 Task: Change the education to show.
Action: Mouse moved to (685, 74)
Screenshot: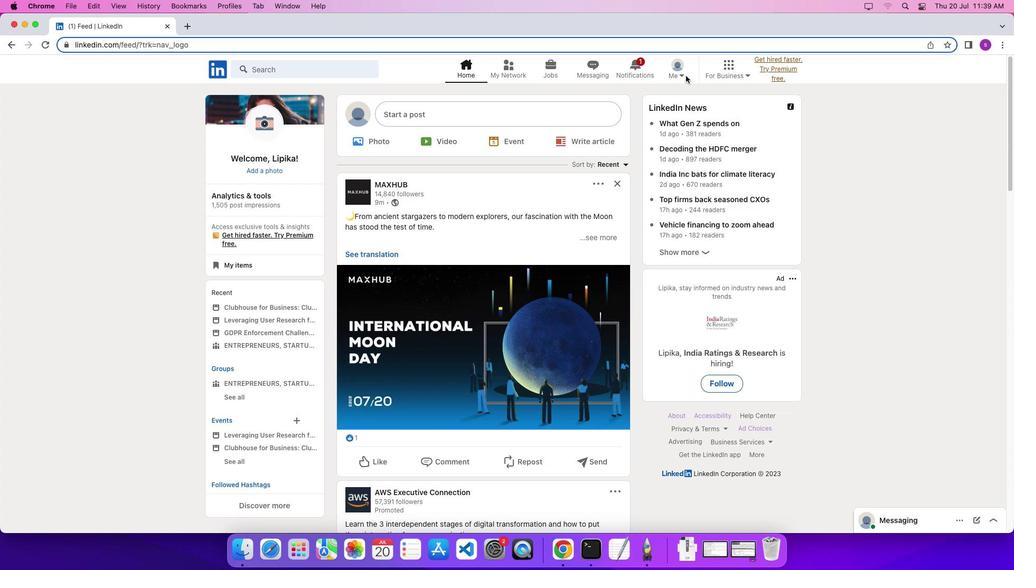 
Action: Mouse pressed left at (685, 74)
Screenshot: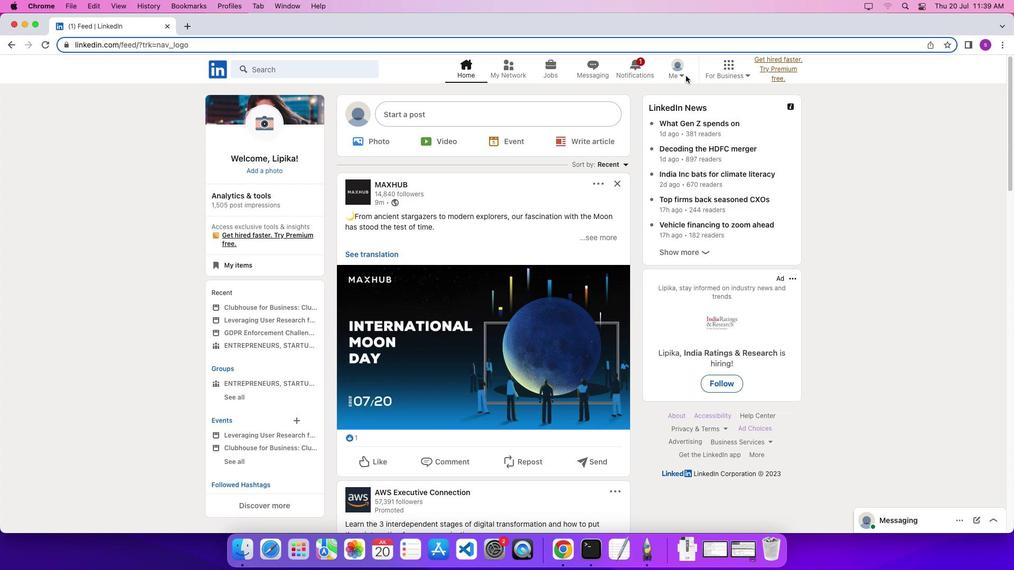 
Action: Mouse moved to (679, 71)
Screenshot: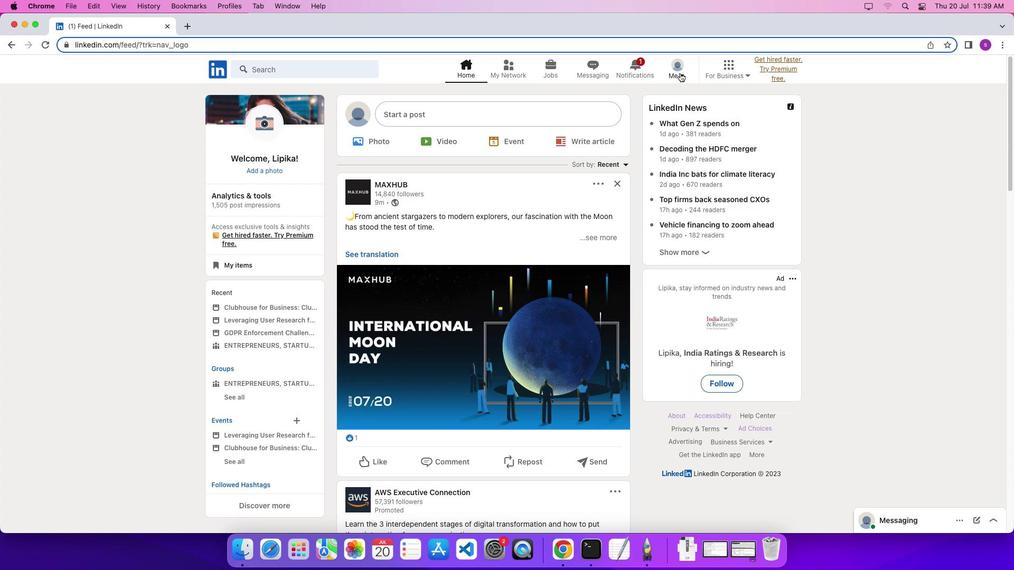 
Action: Mouse pressed left at (679, 71)
Screenshot: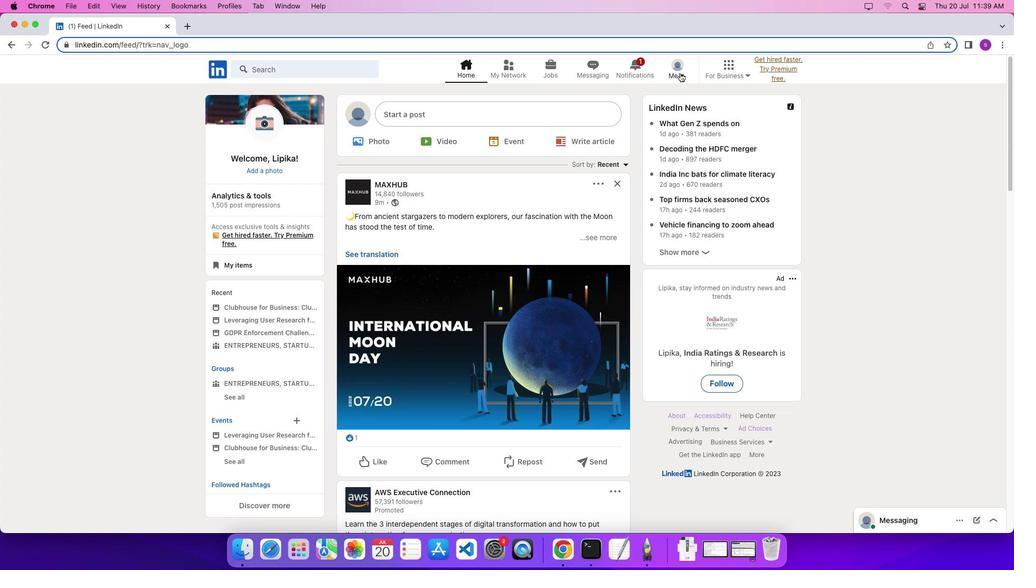 
Action: Mouse moved to (622, 181)
Screenshot: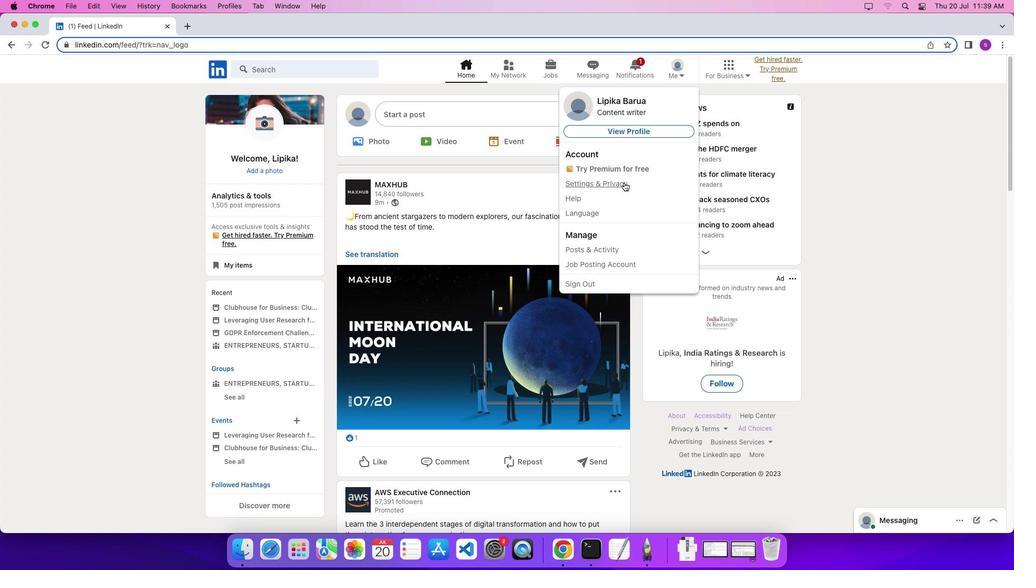
Action: Mouse pressed left at (622, 181)
Screenshot: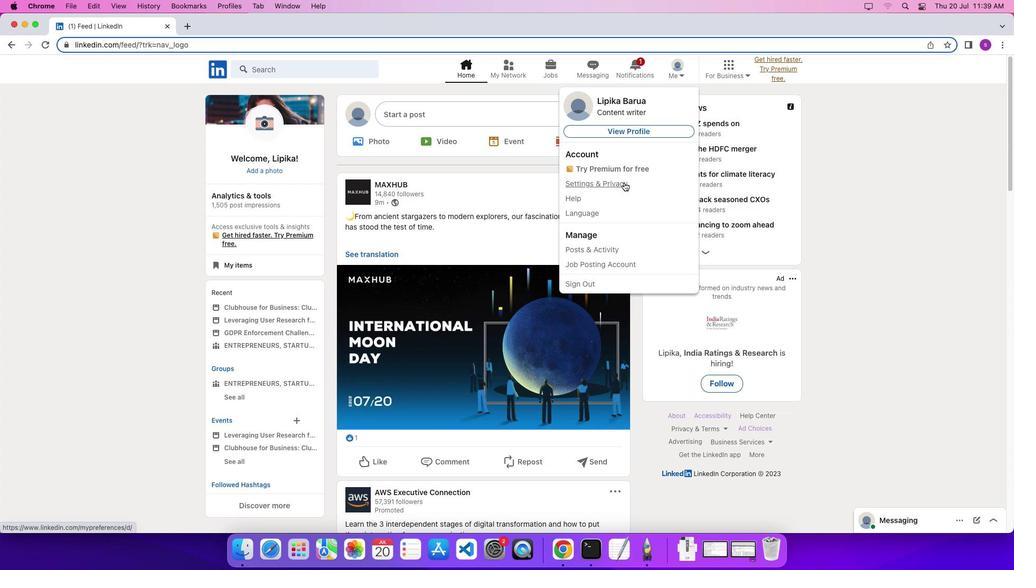 
Action: Mouse moved to (20, 221)
Screenshot: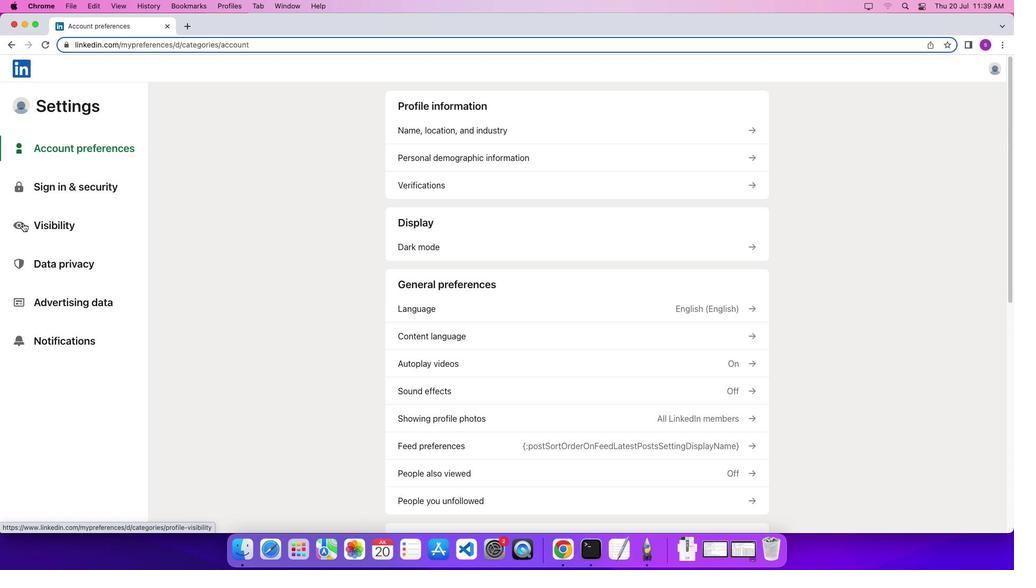 
Action: Mouse pressed left at (20, 221)
Screenshot: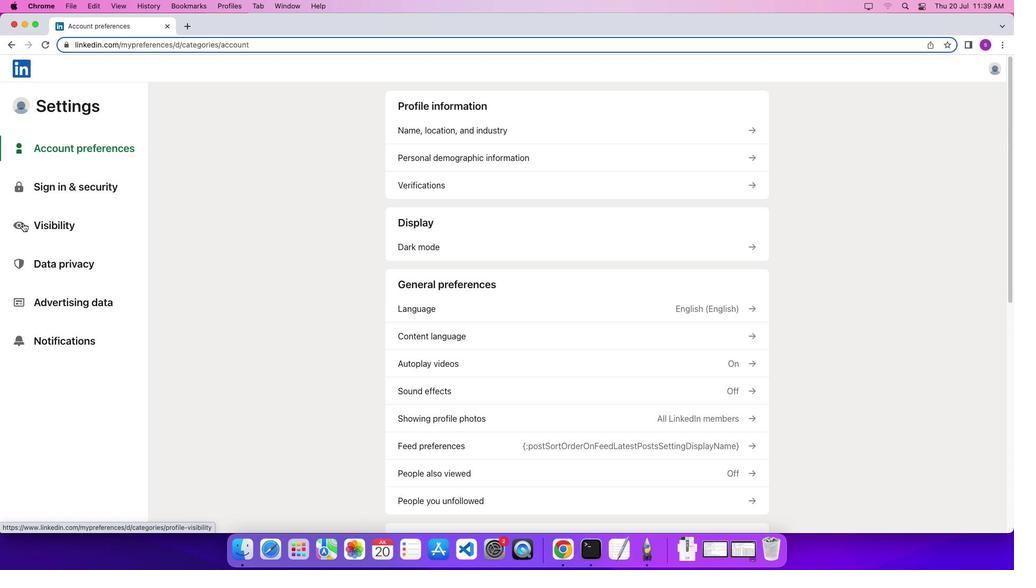 
Action: Mouse moved to (21, 222)
Screenshot: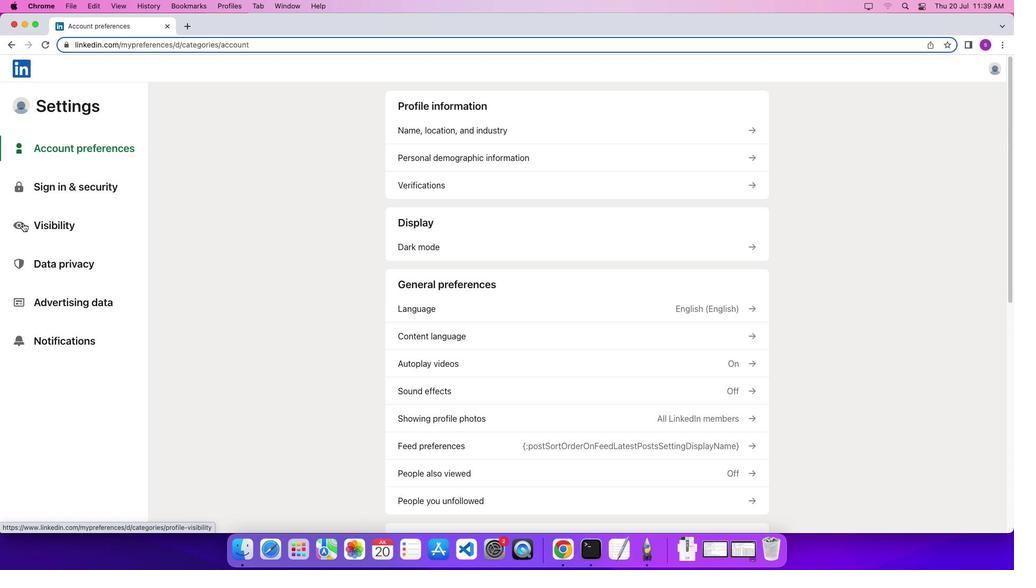 
Action: Mouse pressed left at (21, 222)
Screenshot: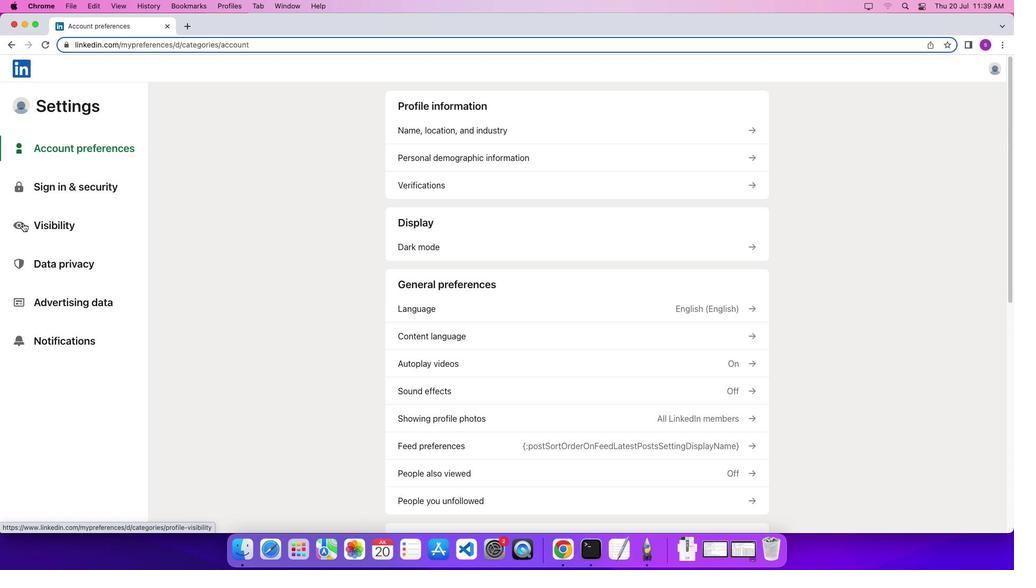 
Action: Mouse moved to (458, 152)
Screenshot: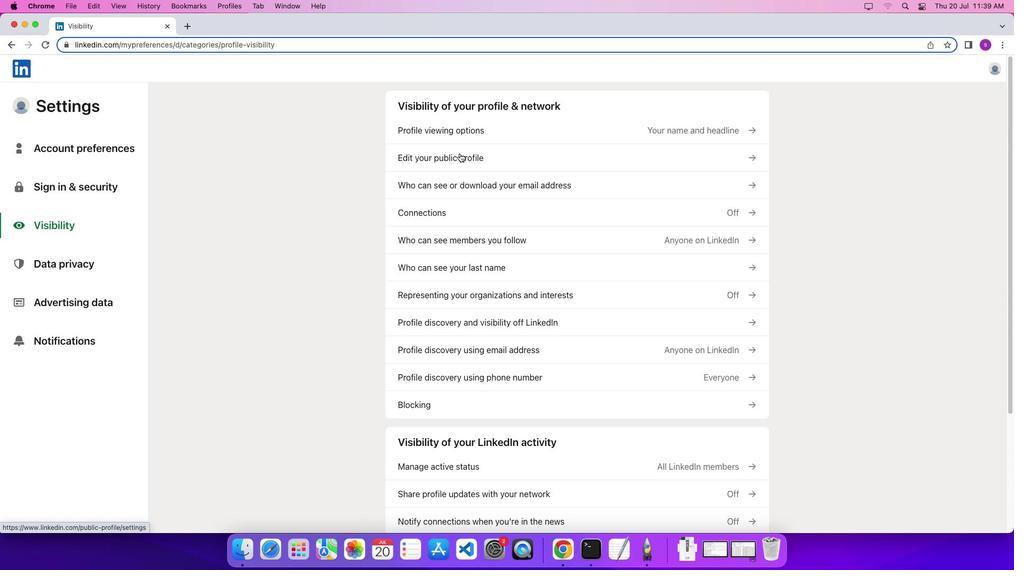 
Action: Mouse pressed left at (458, 152)
Screenshot: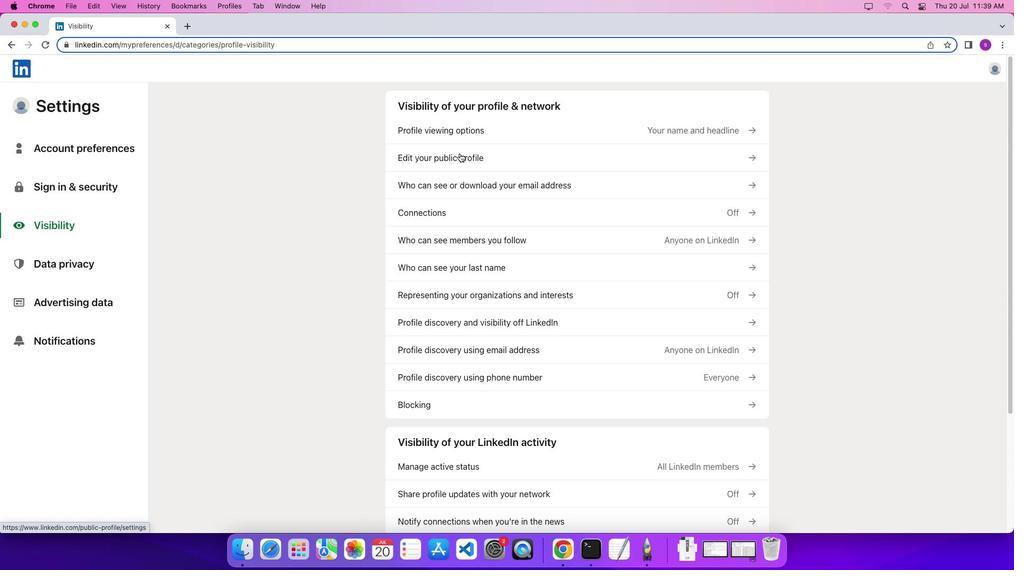 
Action: Mouse moved to (527, 312)
Screenshot: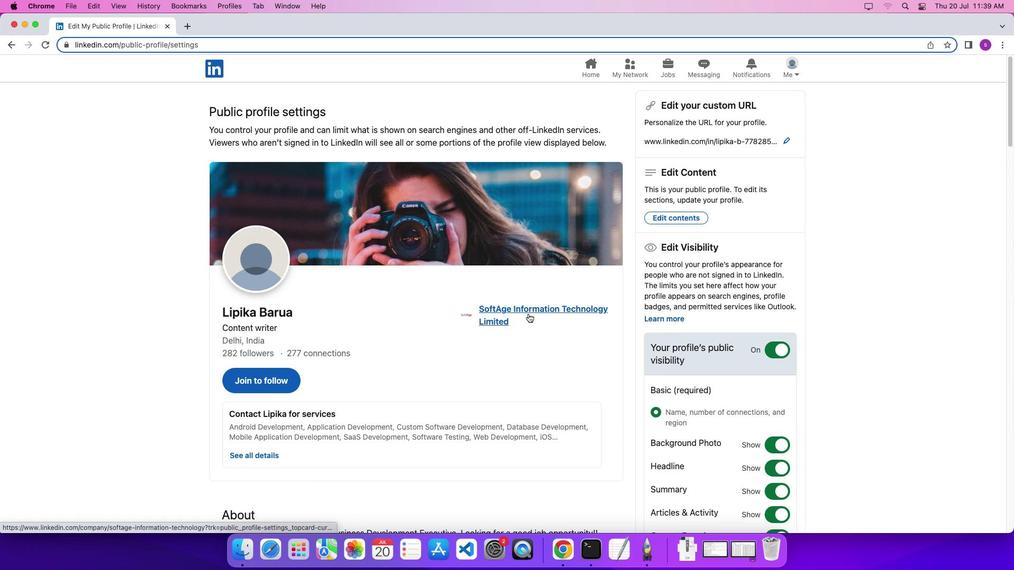 
Action: Mouse scrolled (527, 312) with delta (-1, -1)
Screenshot: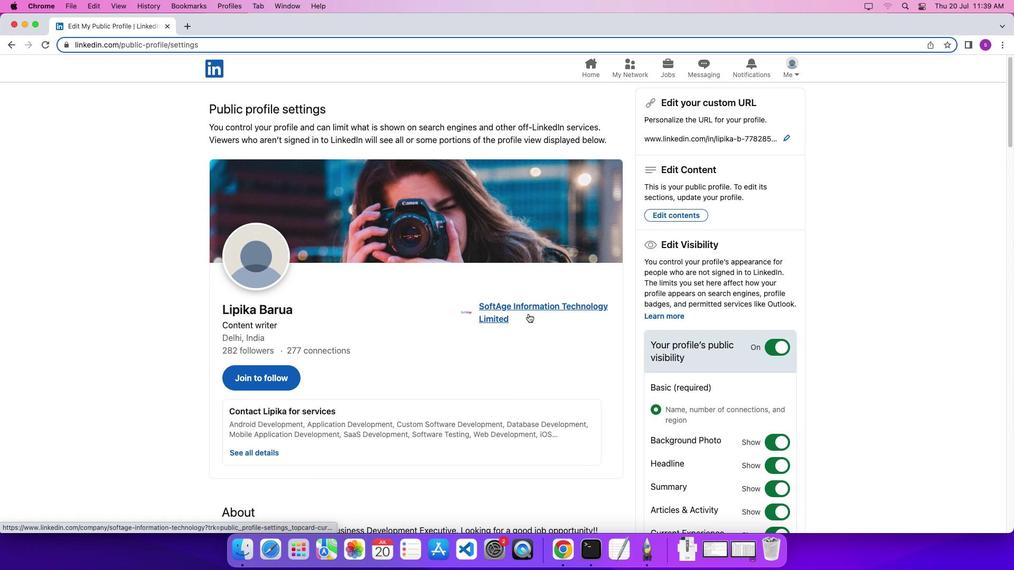 
Action: Mouse scrolled (527, 312) with delta (-1, -1)
Screenshot: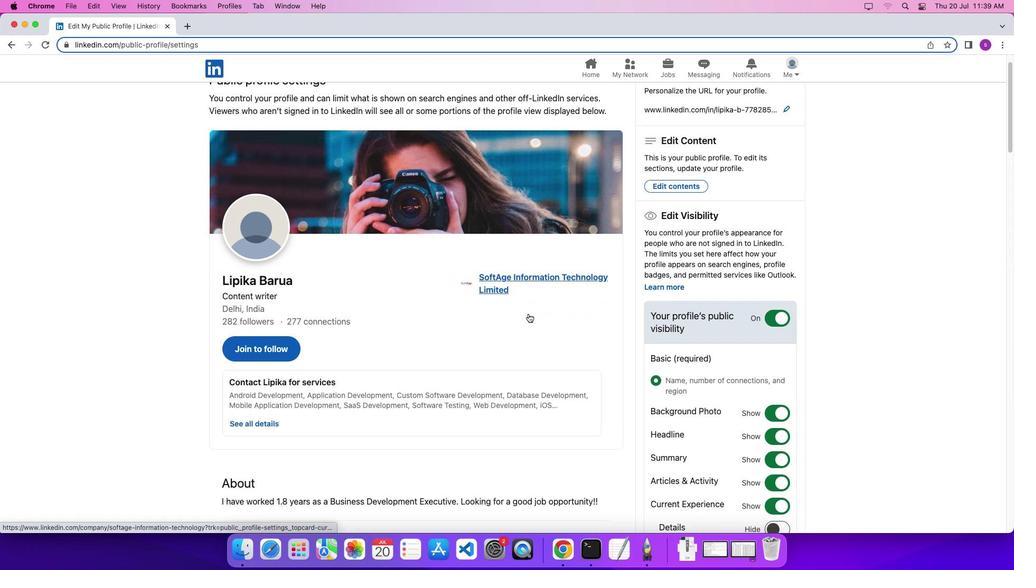 
Action: Mouse scrolled (527, 312) with delta (-1, -3)
Screenshot: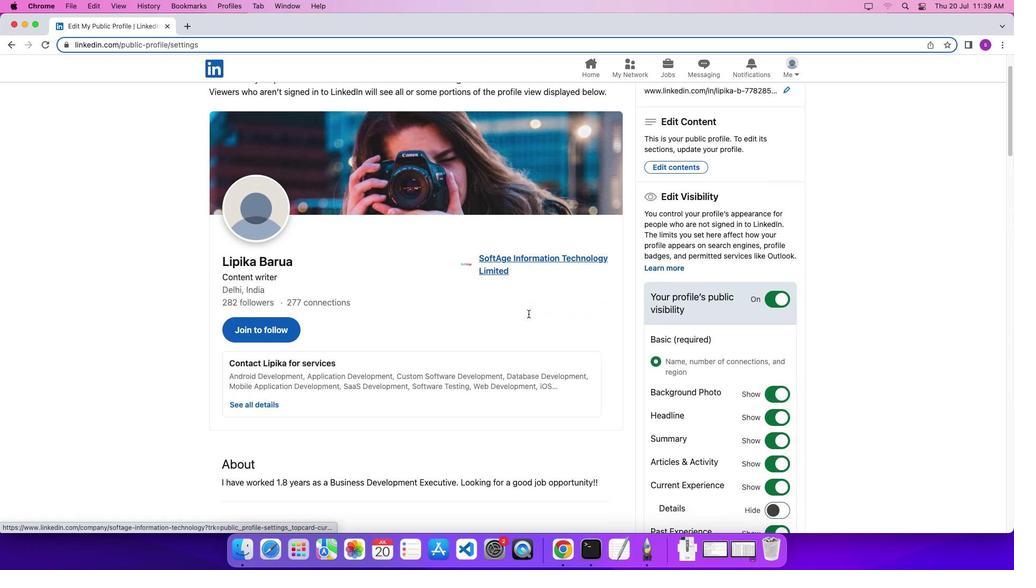 
Action: Mouse scrolled (527, 312) with delta (-1, -4)
Screenshot: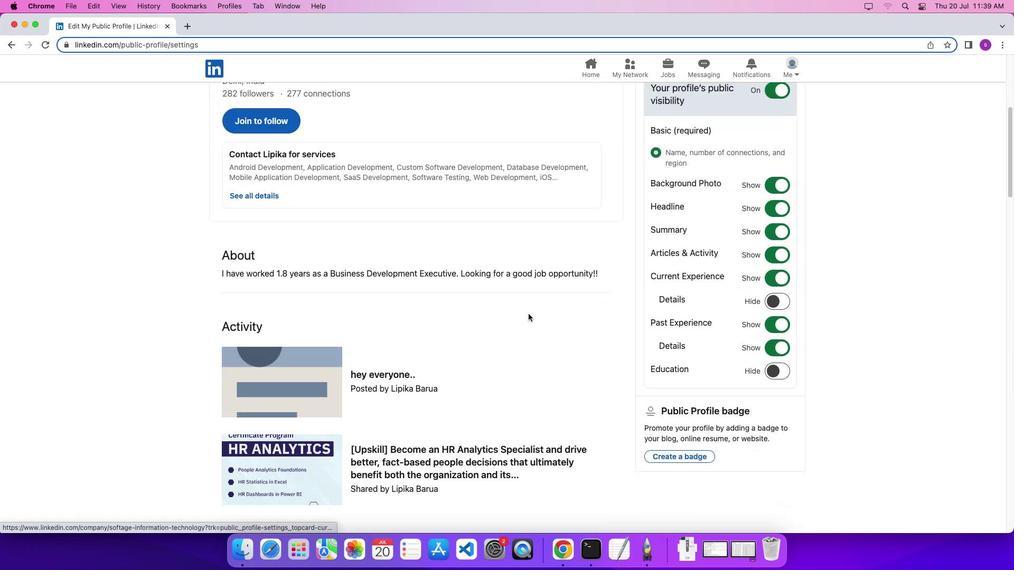 
Action: Mouse moved to (775, 357)
Screenshot: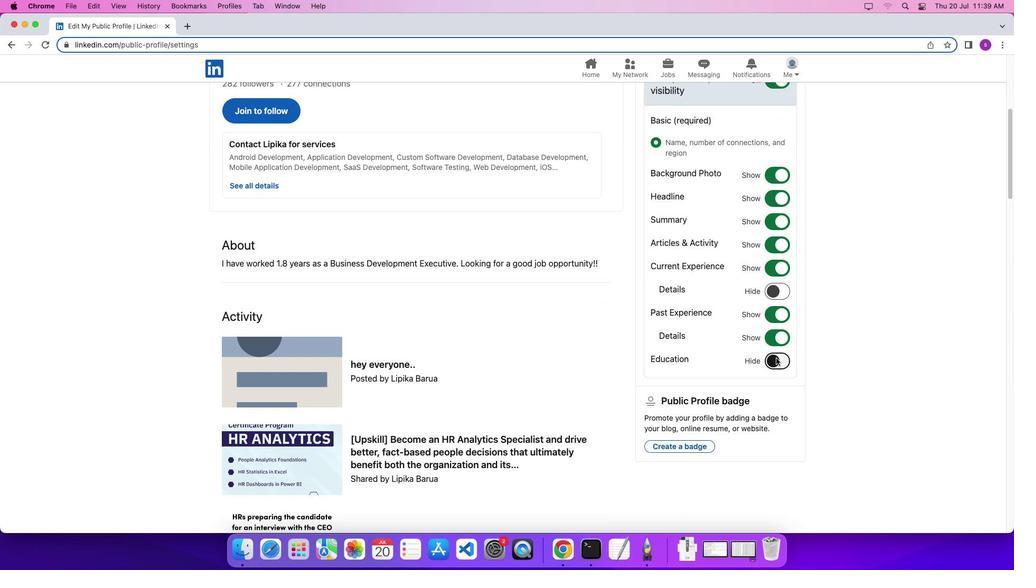 
Action: Mouse pressed left at (775, 357)
Screenshot: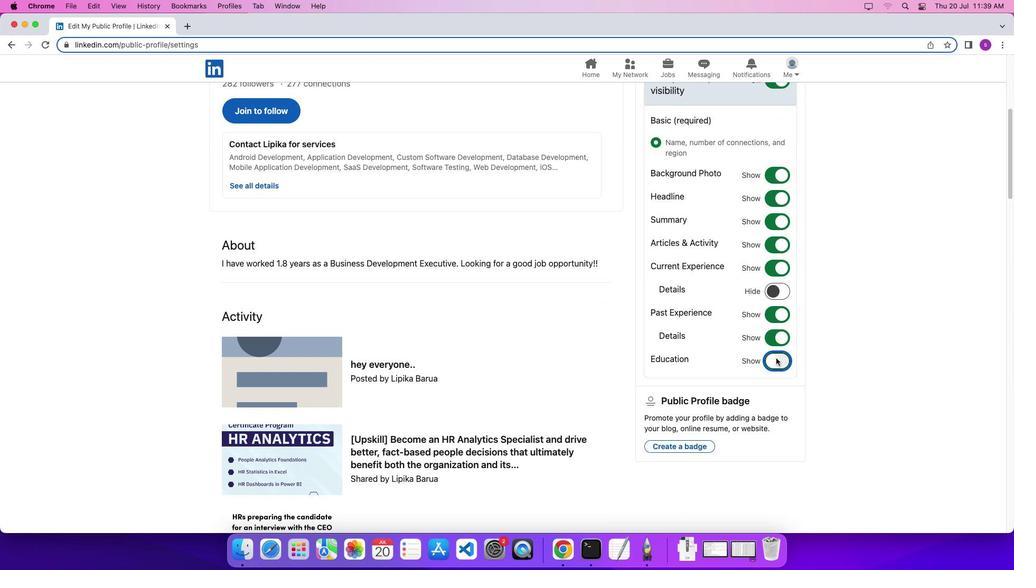 
Action: Mouse moved to (798, 376)
Screenshot: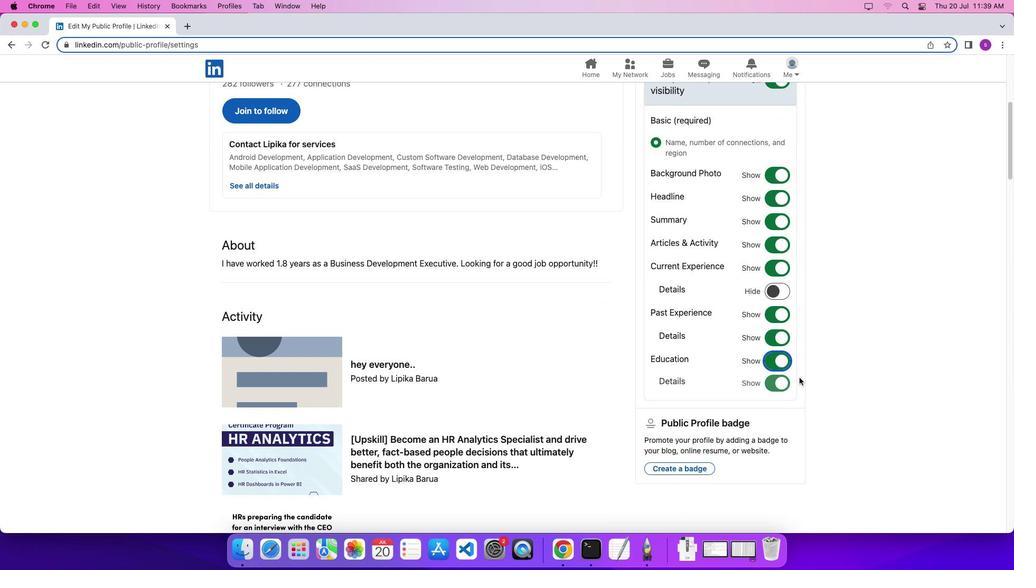 
